 Task: Look for ""Film strip"" in the Keyboard shortcuts section.
Action: Mouse moved to (308, 60)
Screenshot: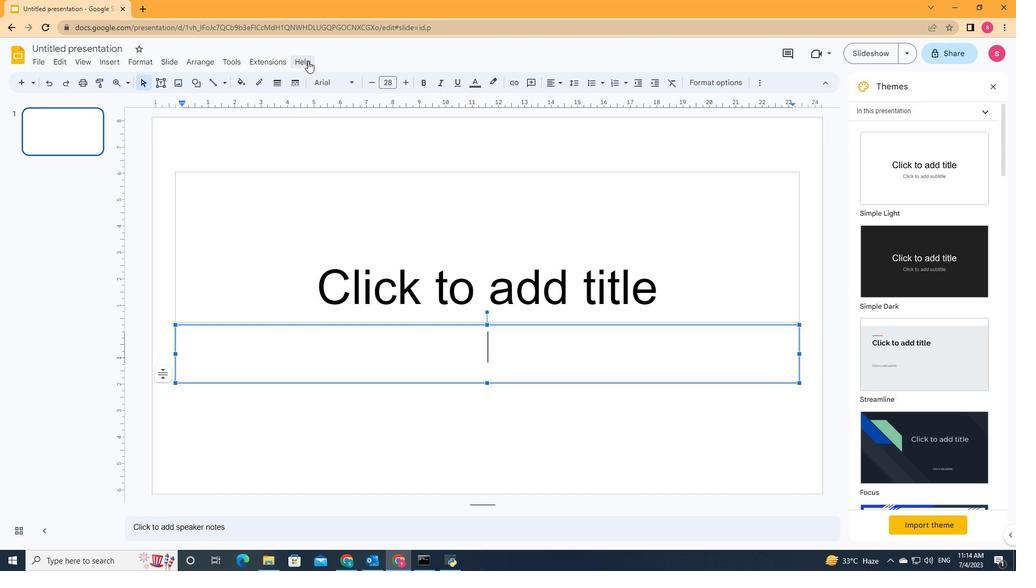 
Action: Mouse pressed left at (308, 60)
Screenshot: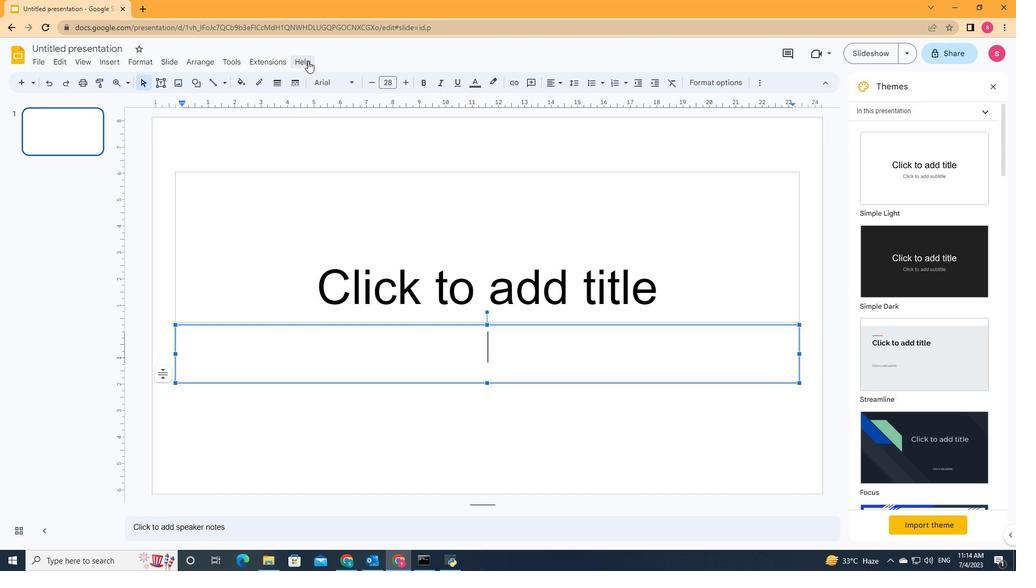 
Action: Mouse moved to (338, 259)
Screenshot: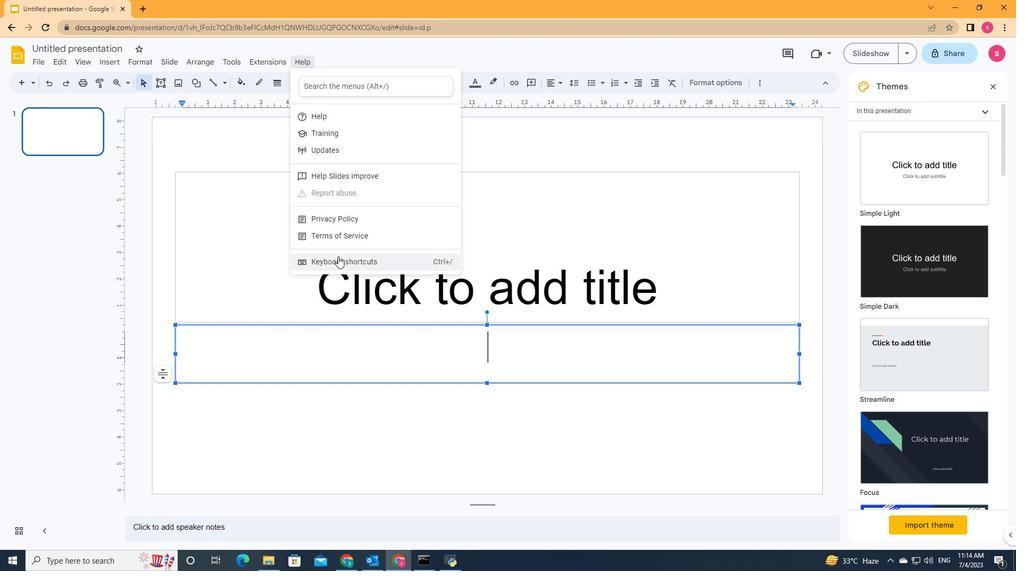 
Action: Mouse pressed left at (338, 259)
Screenshot: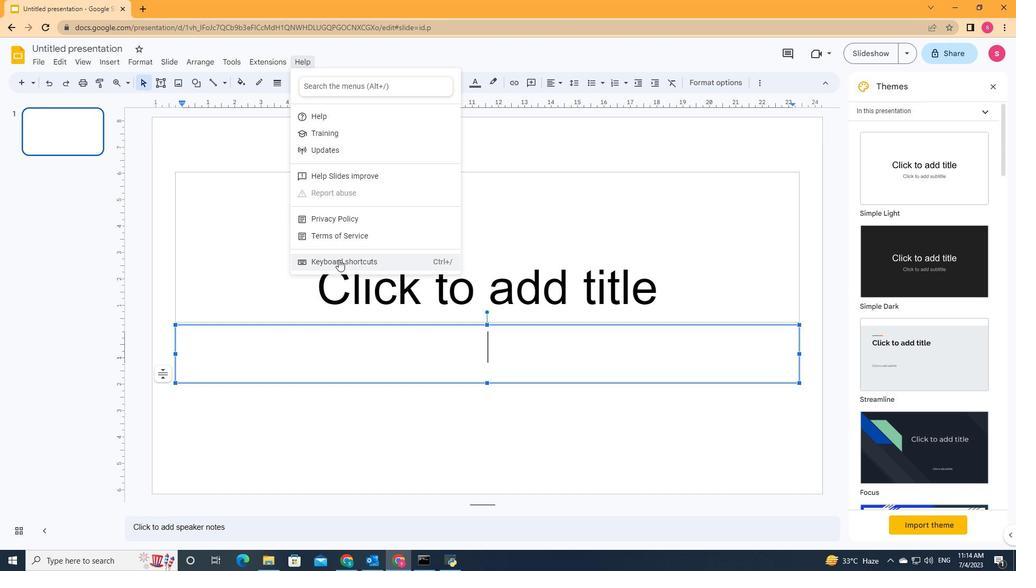 
Action: Mouse moved to (318, 196)
Screenshot: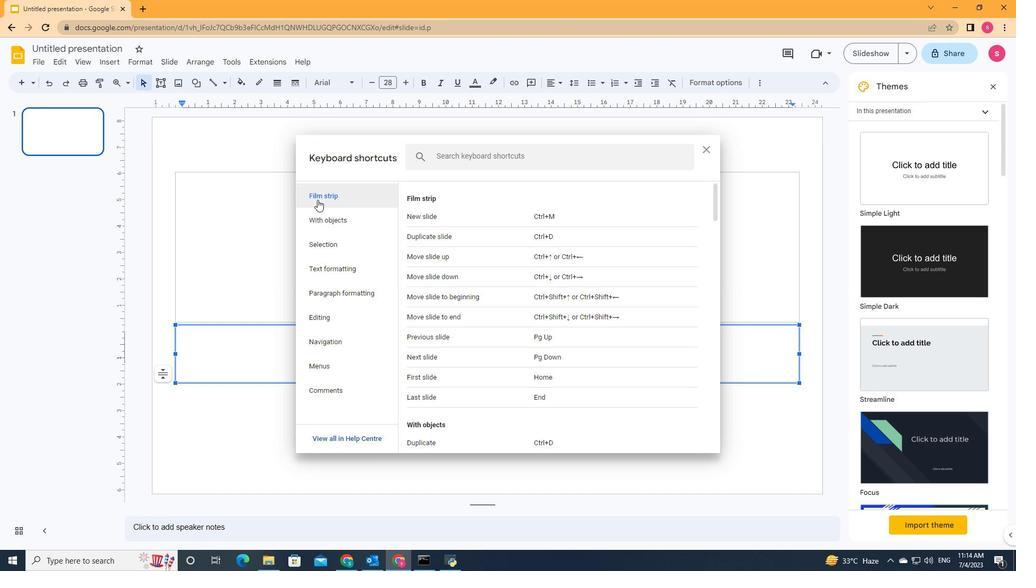 
Action: Mouse pressed left at (318, 196)
Screenshot: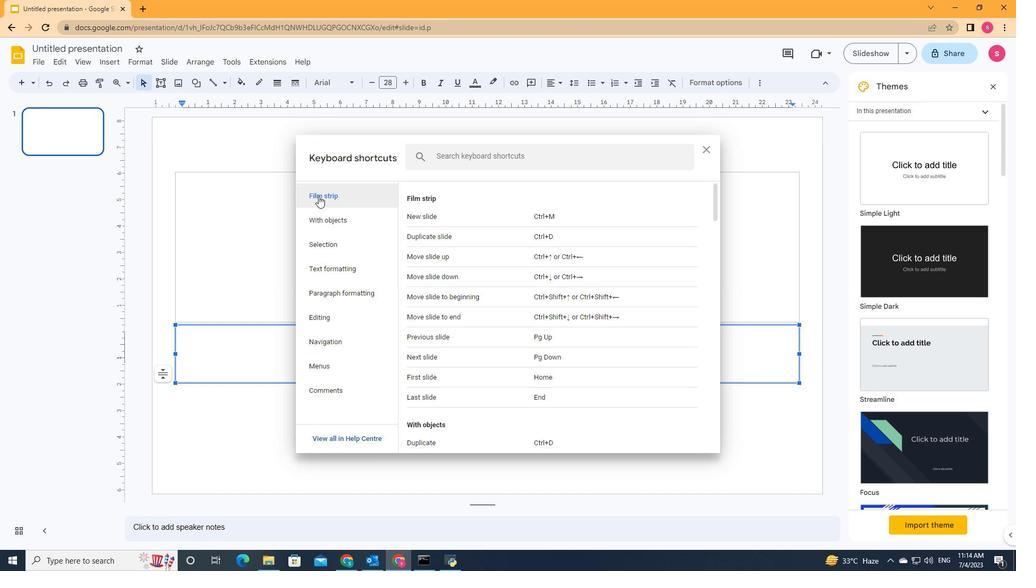 
Action: Mouse moved to (460, 232)
Screenshot: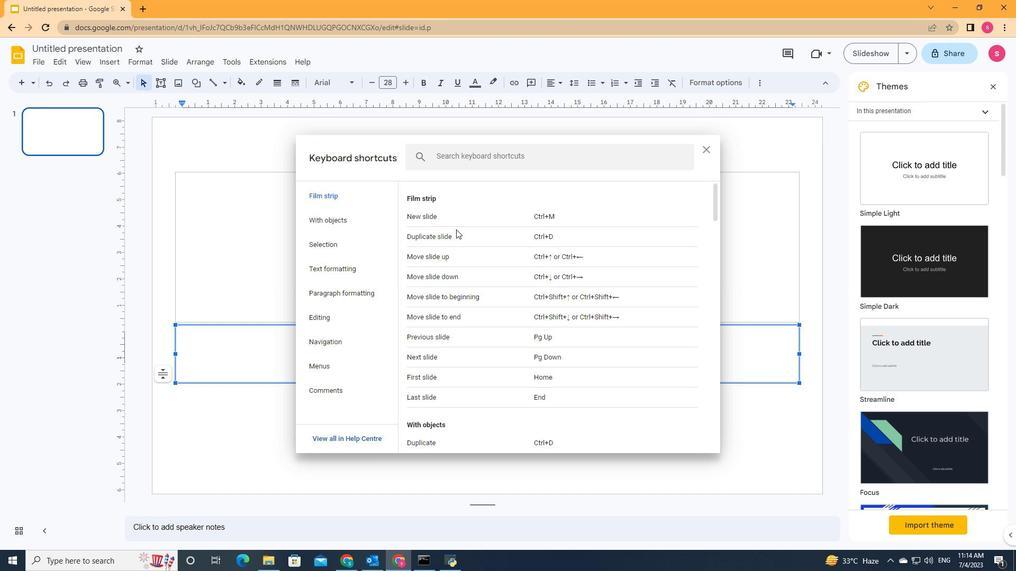 
